 Task: Find a one-way flight from San Francisco to New York on July 12, departing between 4:00 AM and 11:00 AM, and arriving between 4:00 PM and 9:00 PM.
Action: Mouse moved to (351, 308)
Screenshot: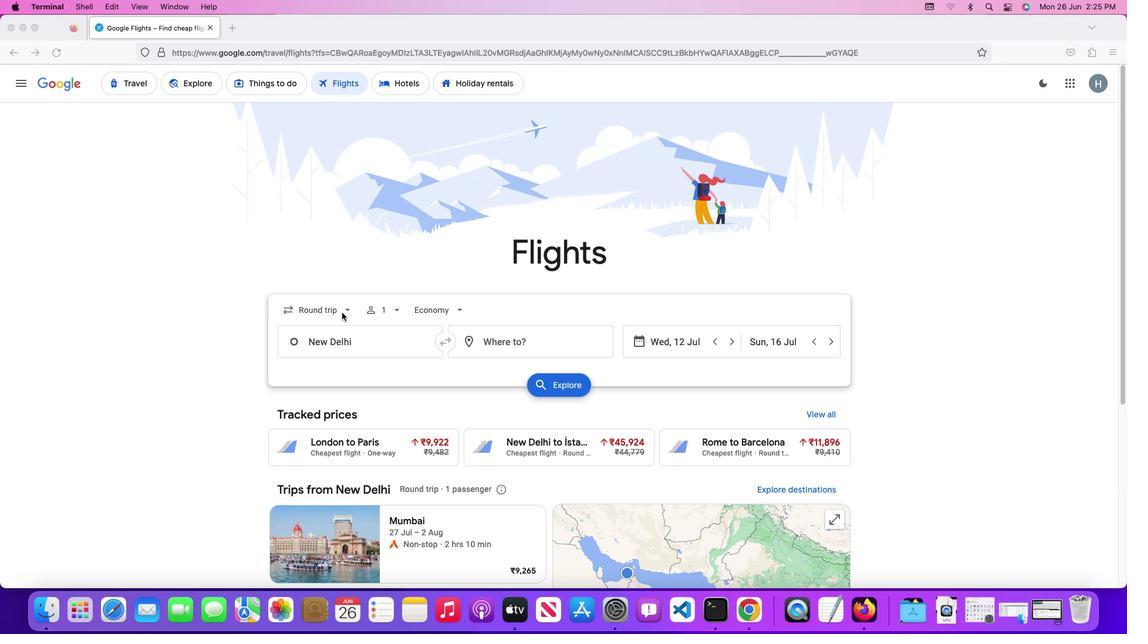 
Action: Mouse pressed left at (351, 308)
Screenshot: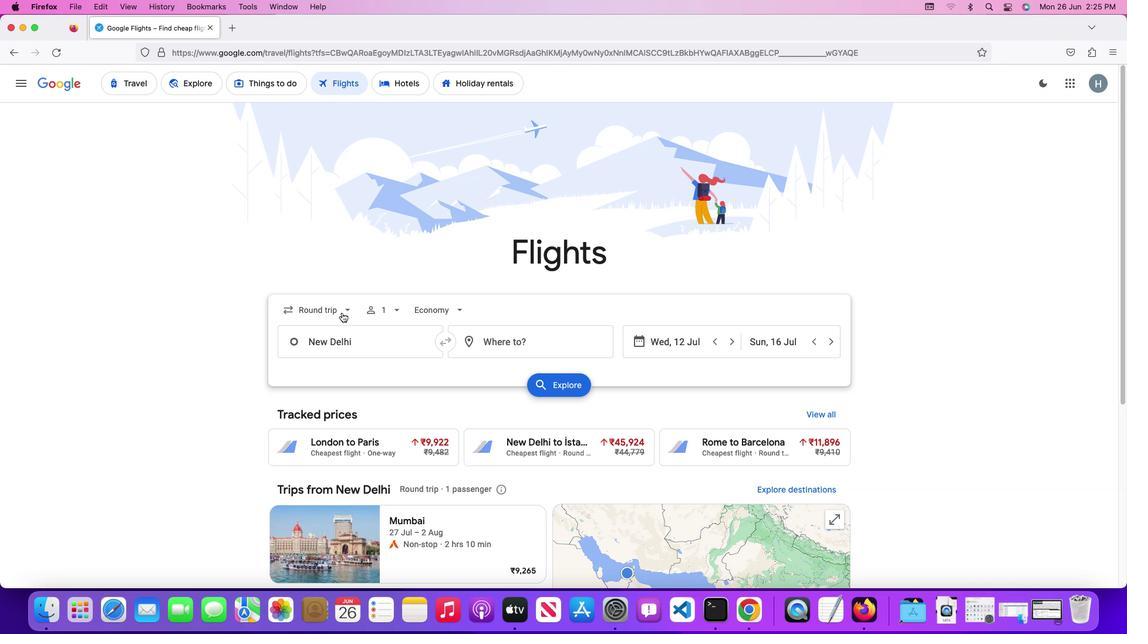 
Action: Mouse pressed left at (351, 308)
Screenshot: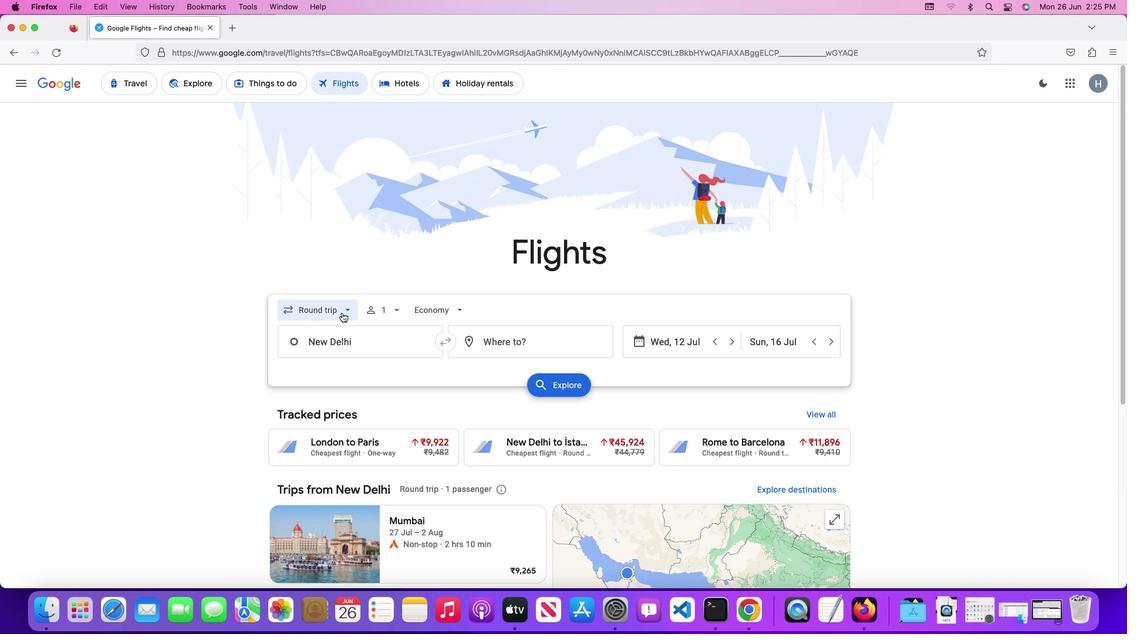 
Action: Mouse moved to (342, 349)
Screenshot: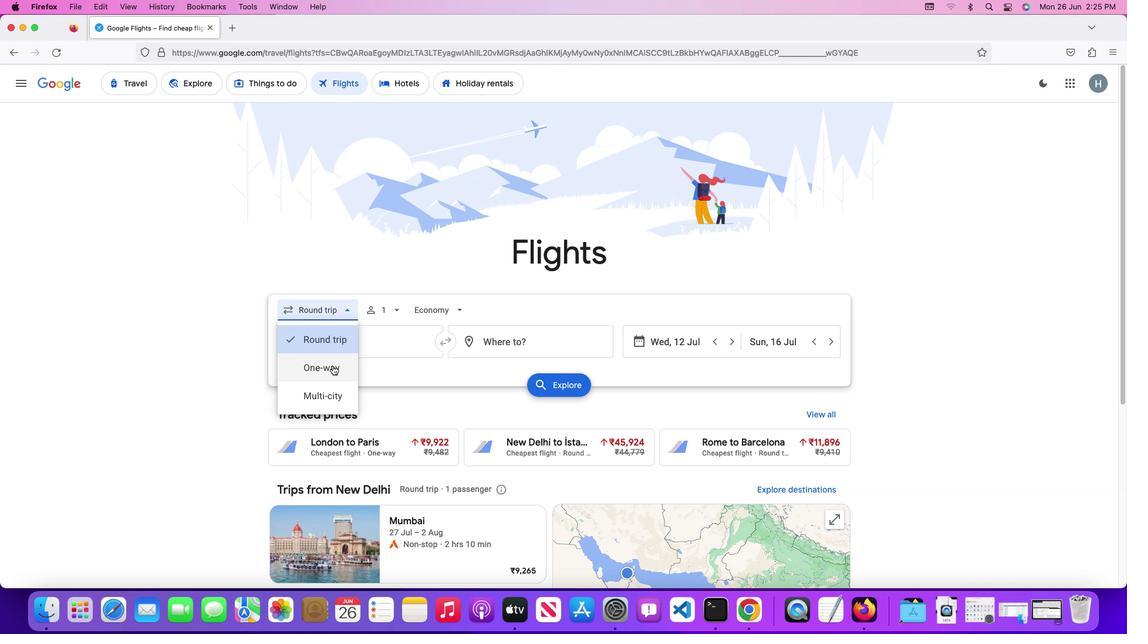
Action: Mouse pressed left at (342, 349)
Screenshot: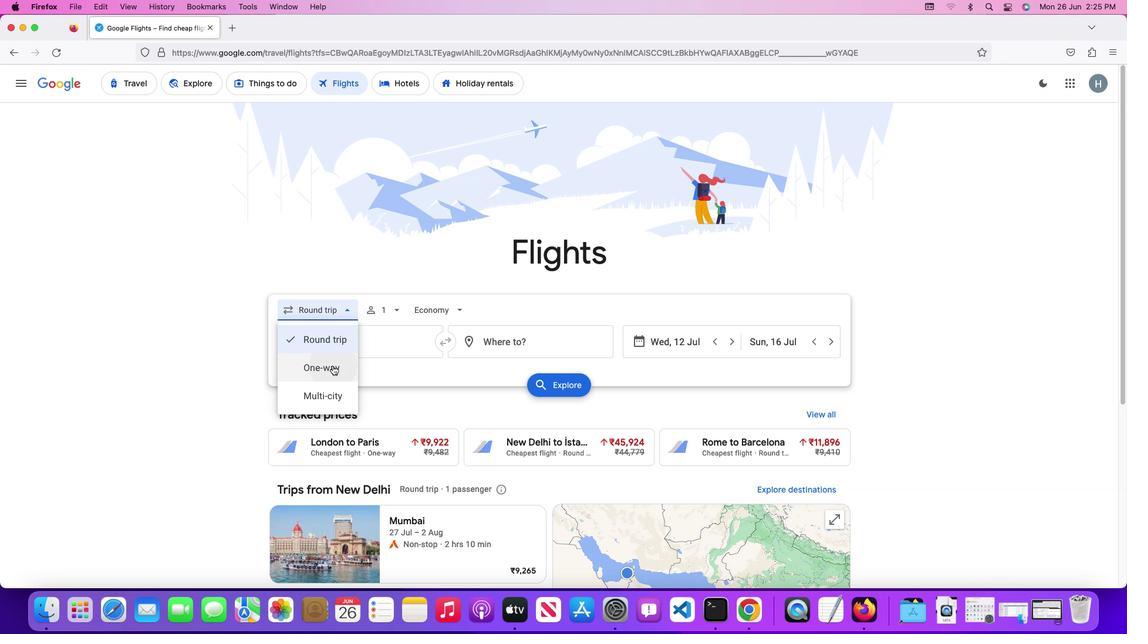 
Action: Mouse moved to (396, 307)
Screenshot: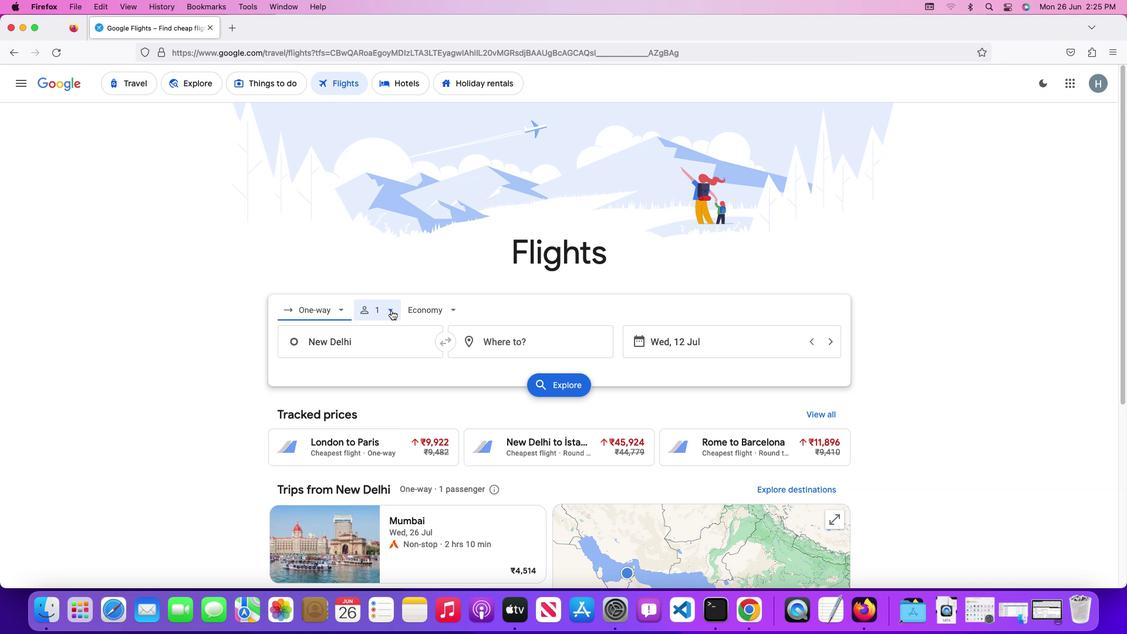 
Action: Mouse pressed left at (396, 307)
Screenshot: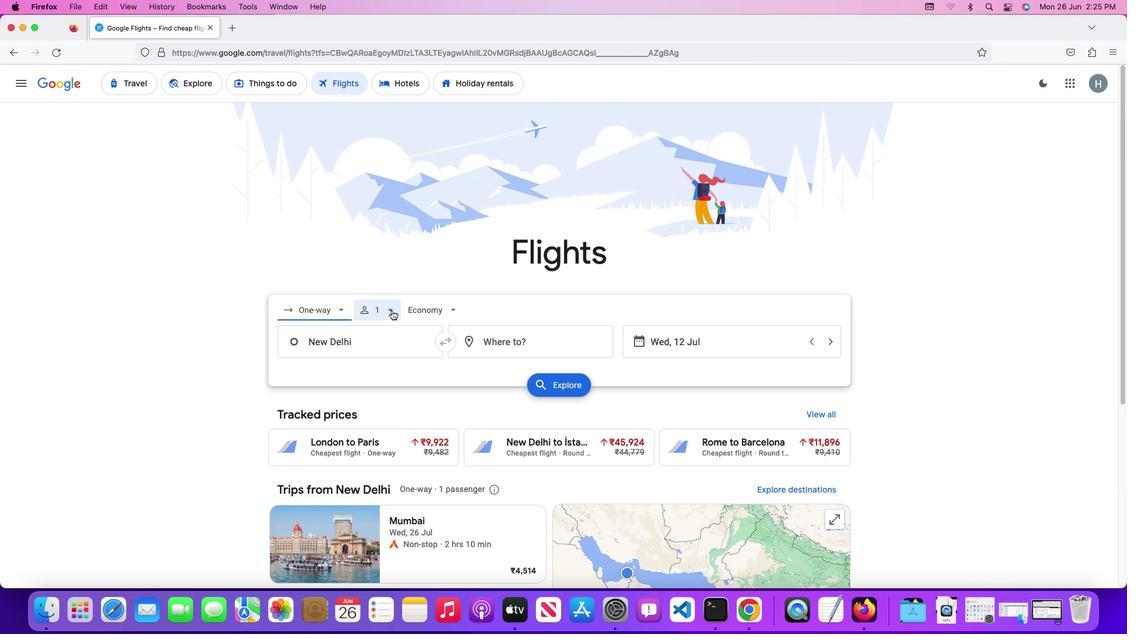 
Action: Mouse moved to (449, 328)
Screenshot: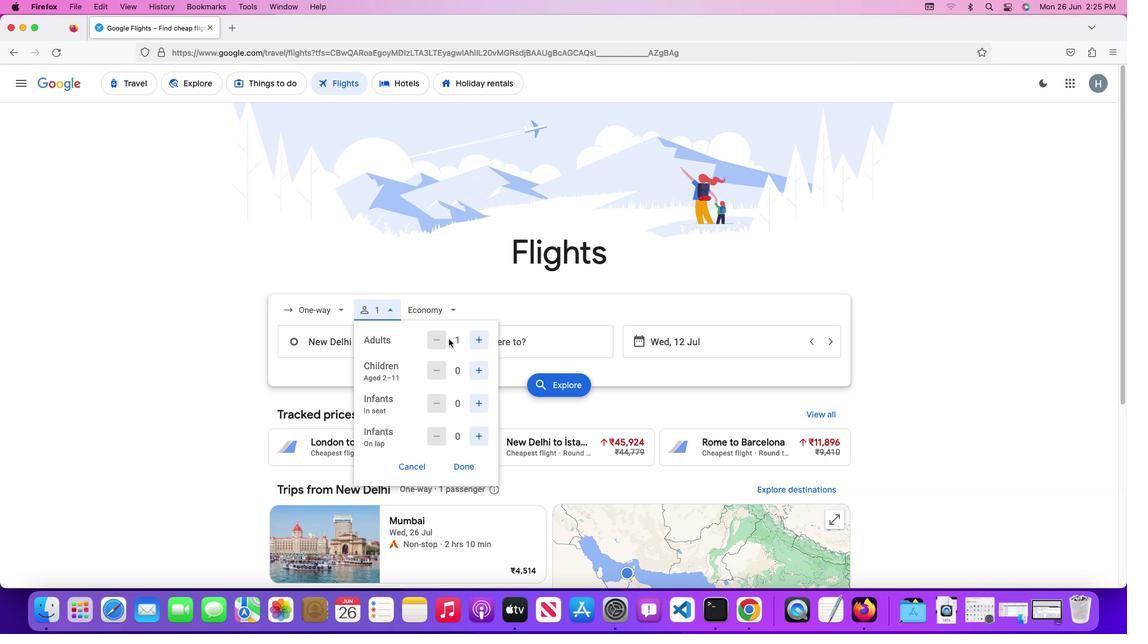 
Action: Mouse pressed left at (449, 328)
Screenshot: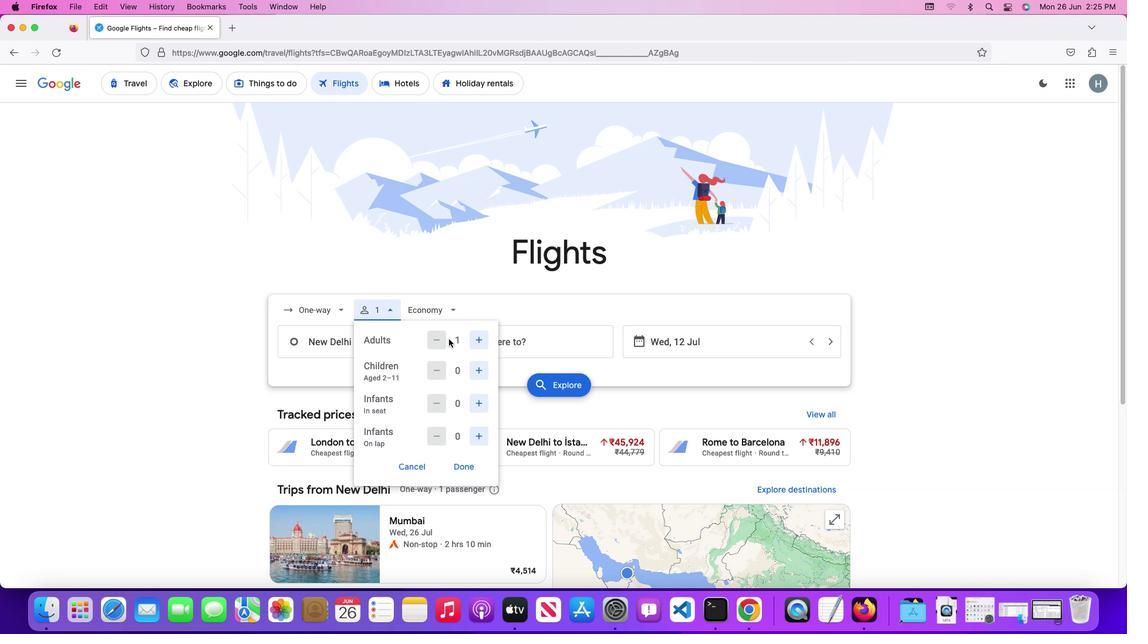 
Action: Mouse moved to (456, 424)
Screenshot: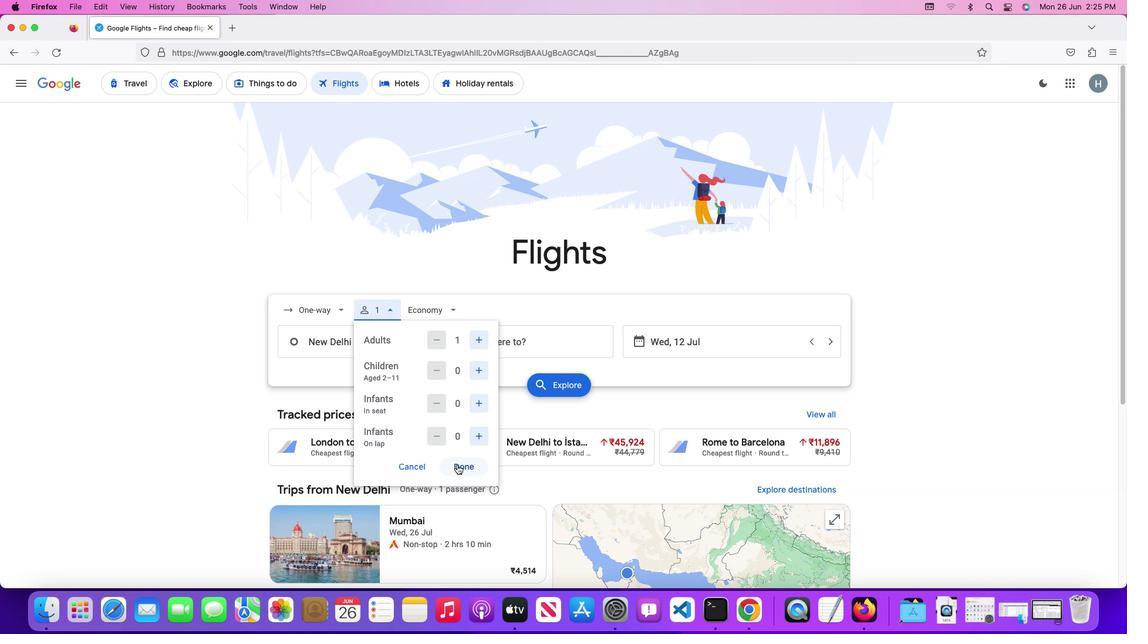 
Action: Mouse pressed left at (456, 424)
Screenshot: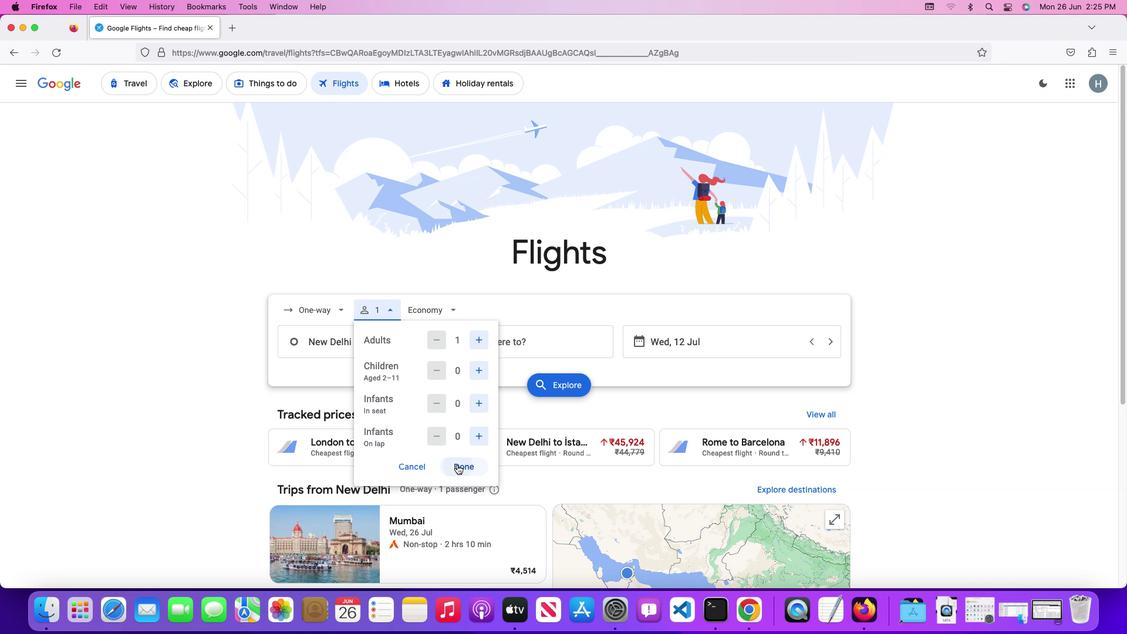 
Action: Mouse moved to (366, 331)
Screenshot: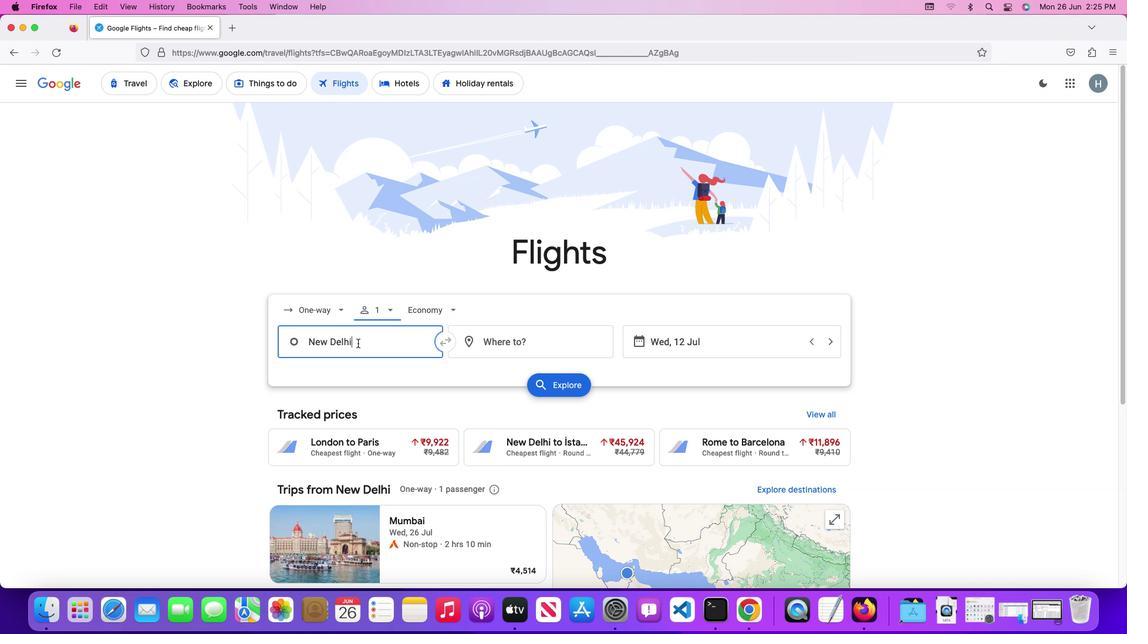 
Action: Mouse pressed left at (366, 331)
Screenshot: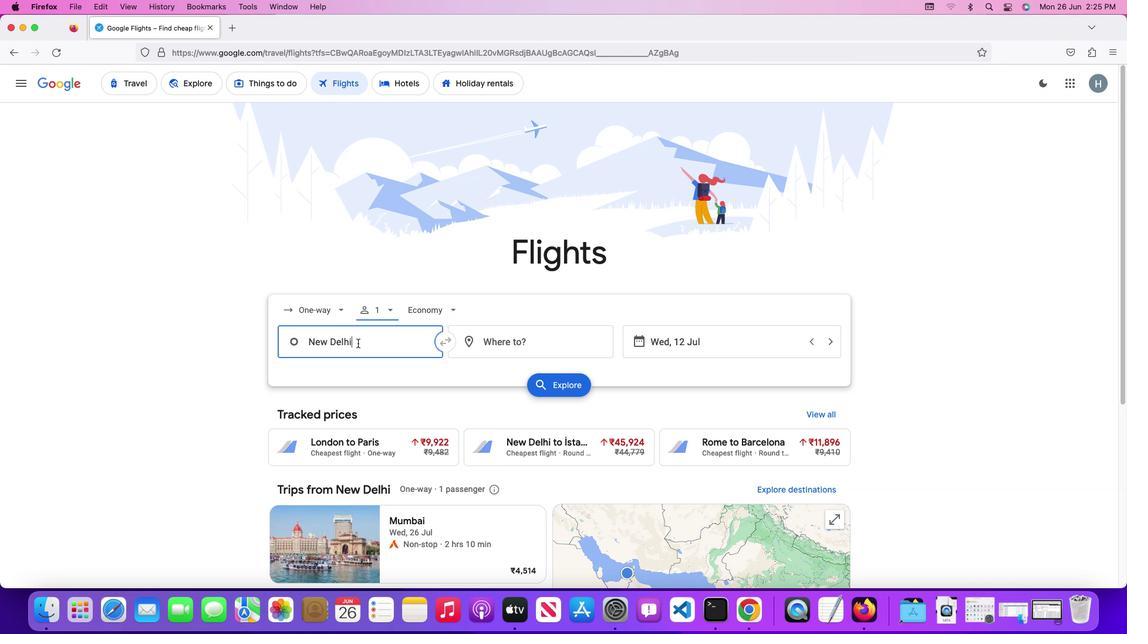 
Action: Key pressed Key.shift'S''a''n'Key.spaceKey.shift'F''r''a''n''c''i''s''c''o'
Screenshot: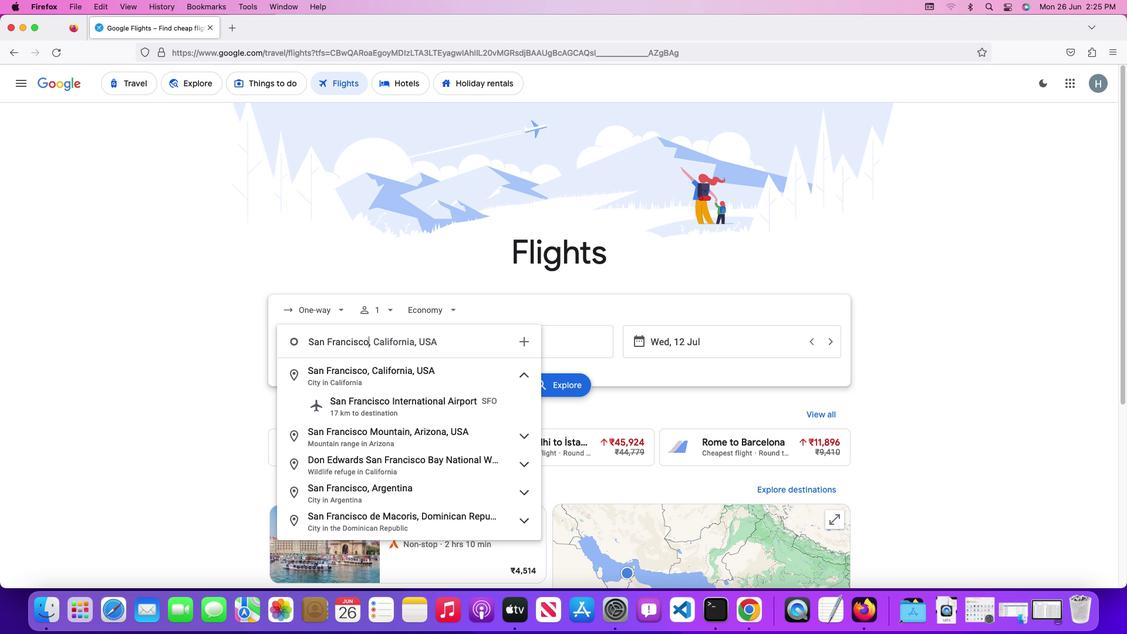 
Action: Mouse moved to (372, 363)
Screenshot: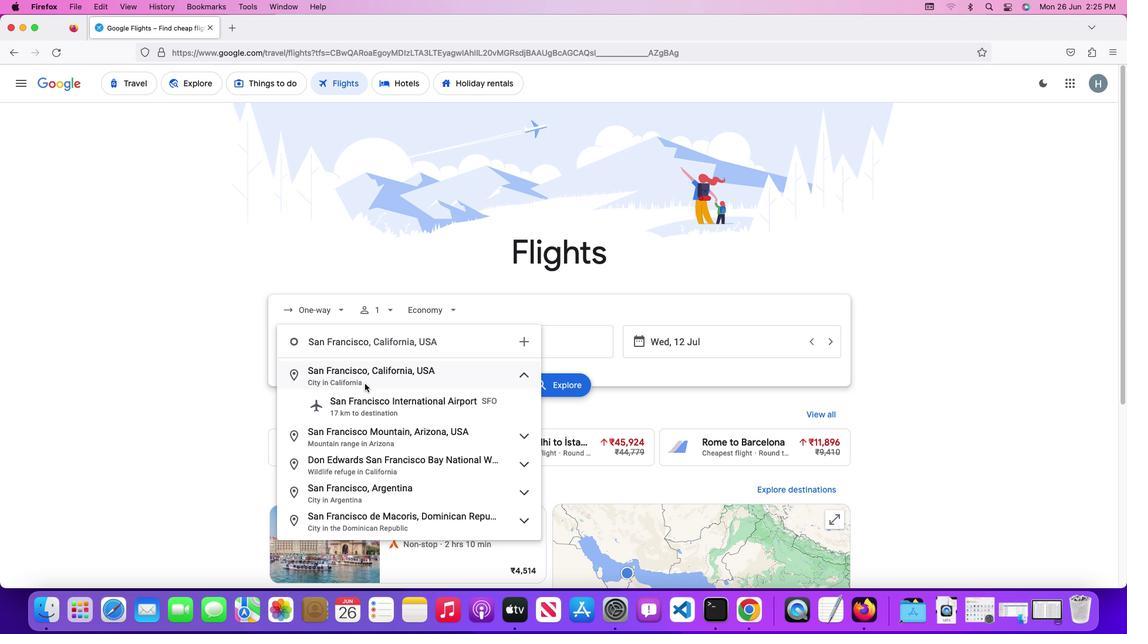 
Action: Mouse pressed left at (372, 363)
Screenshot: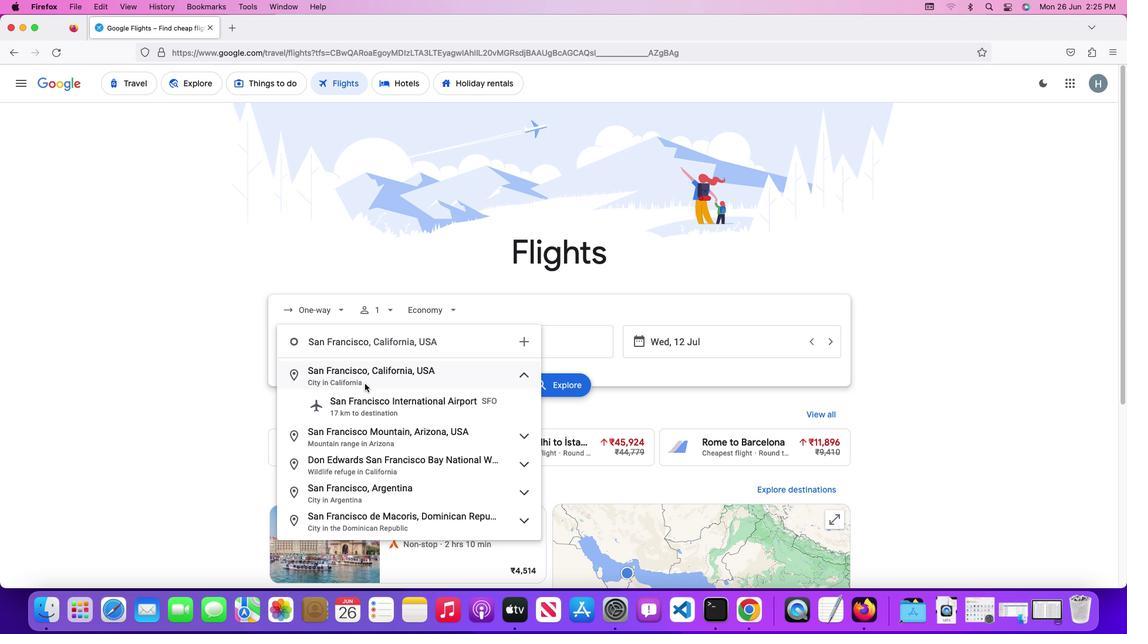 
Action: Mouse moved to (513, 335)
Screenshot: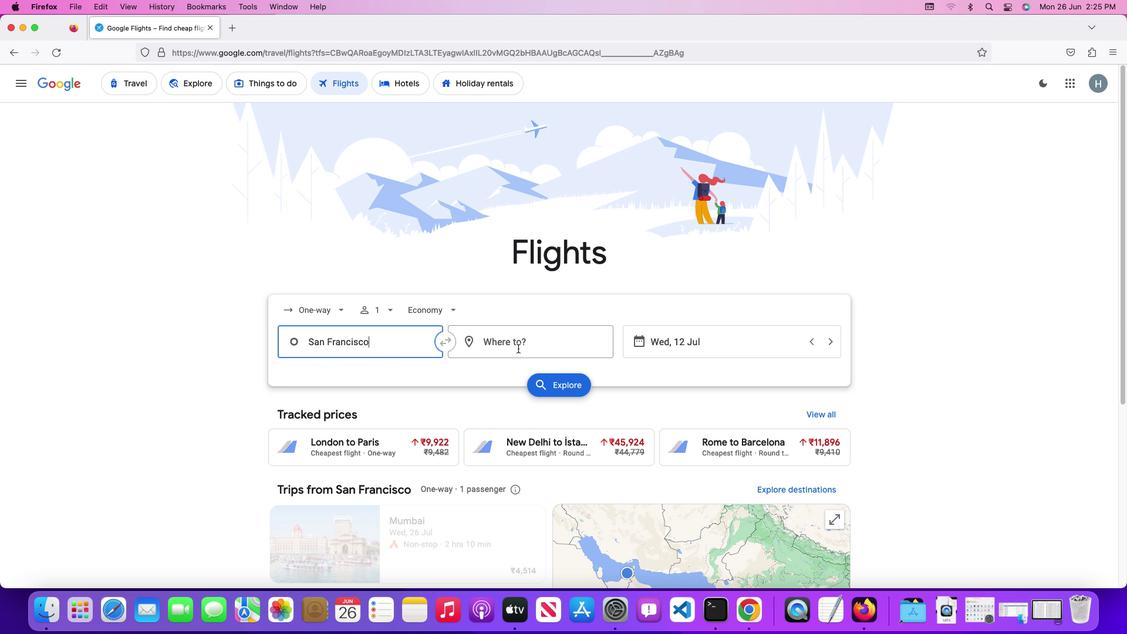 
Action: Mouse pressed left at (513, 335)
Screenshot: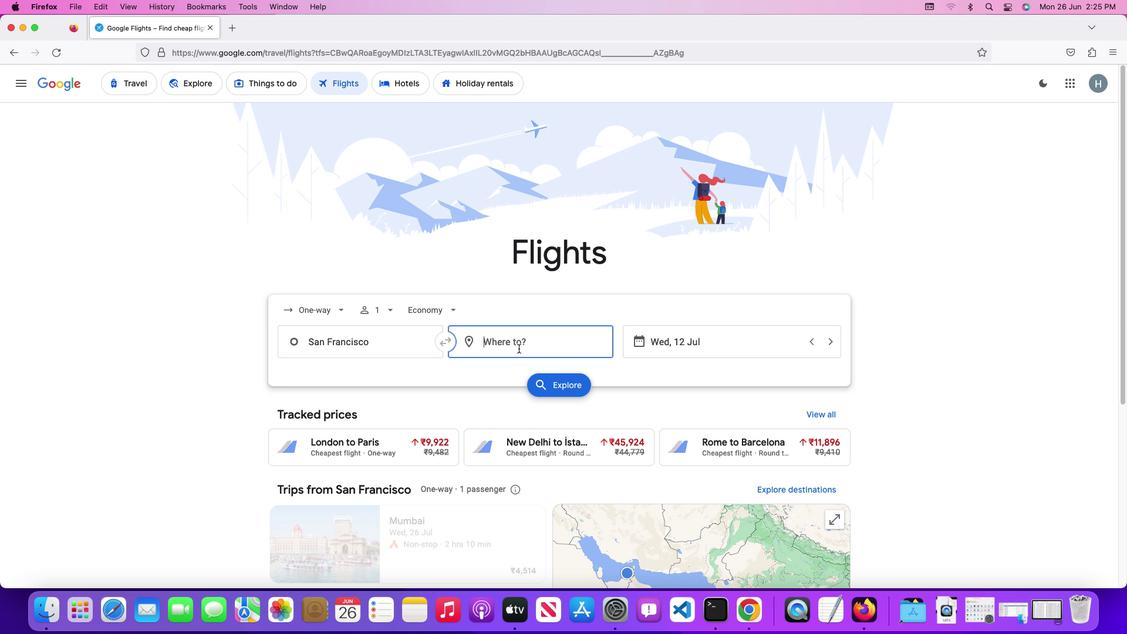
Action: Mouse moved to (513, 335)
Screenshot: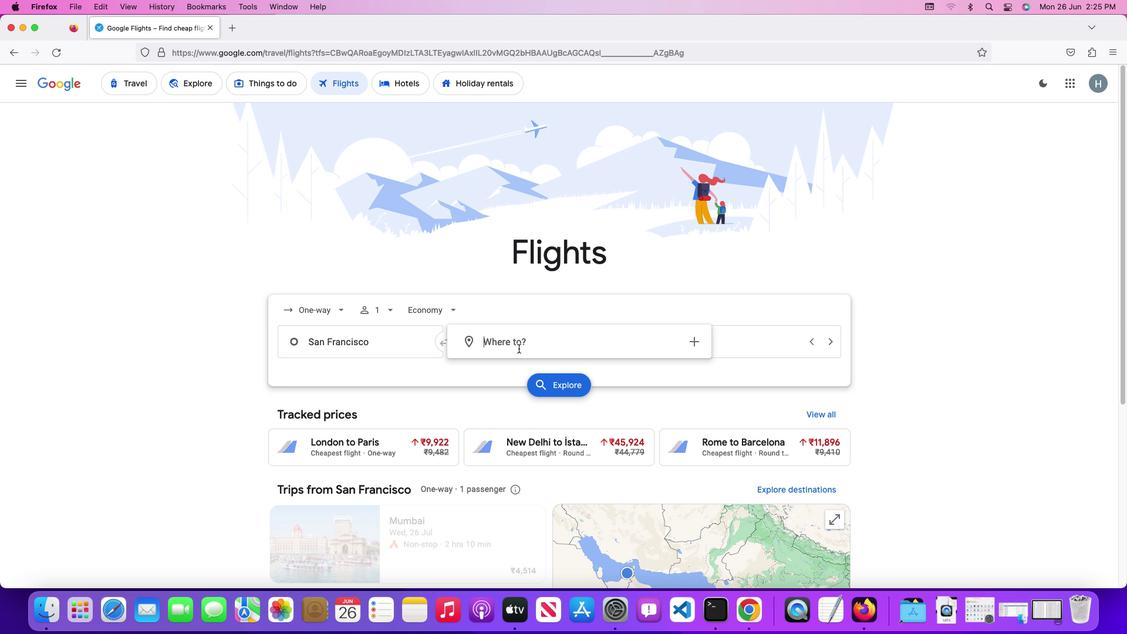 
Action: Key pressed Key.shift'N''e''w'Key.spaceKey.shift'Y''o''r''k'
Screenshot: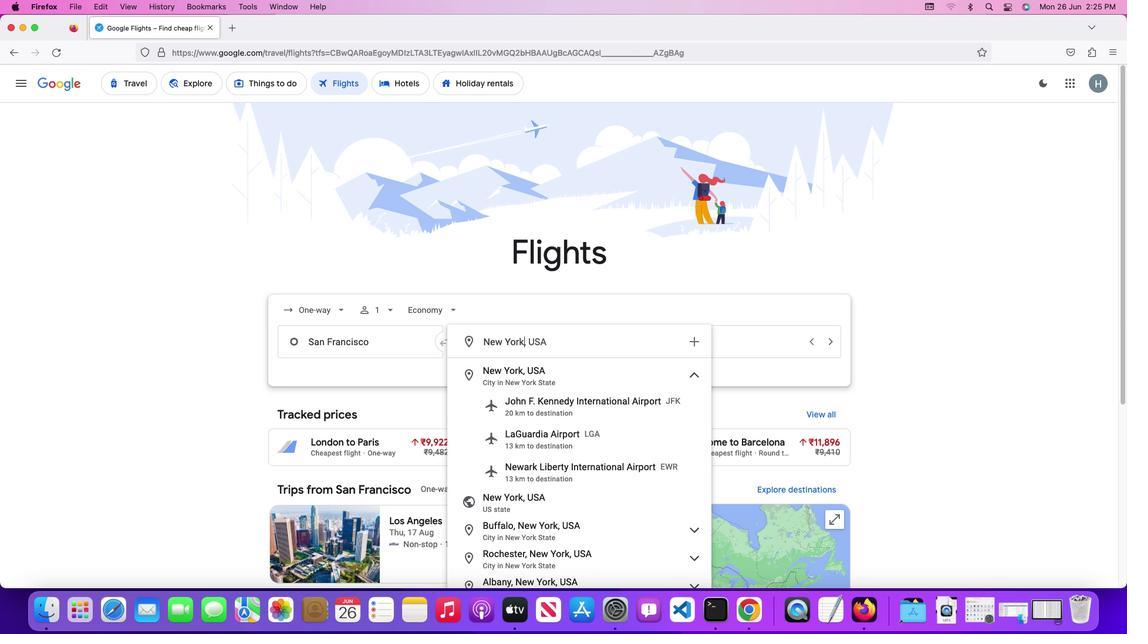 
Action: Mouse moved to (555, 350)
Screenshot: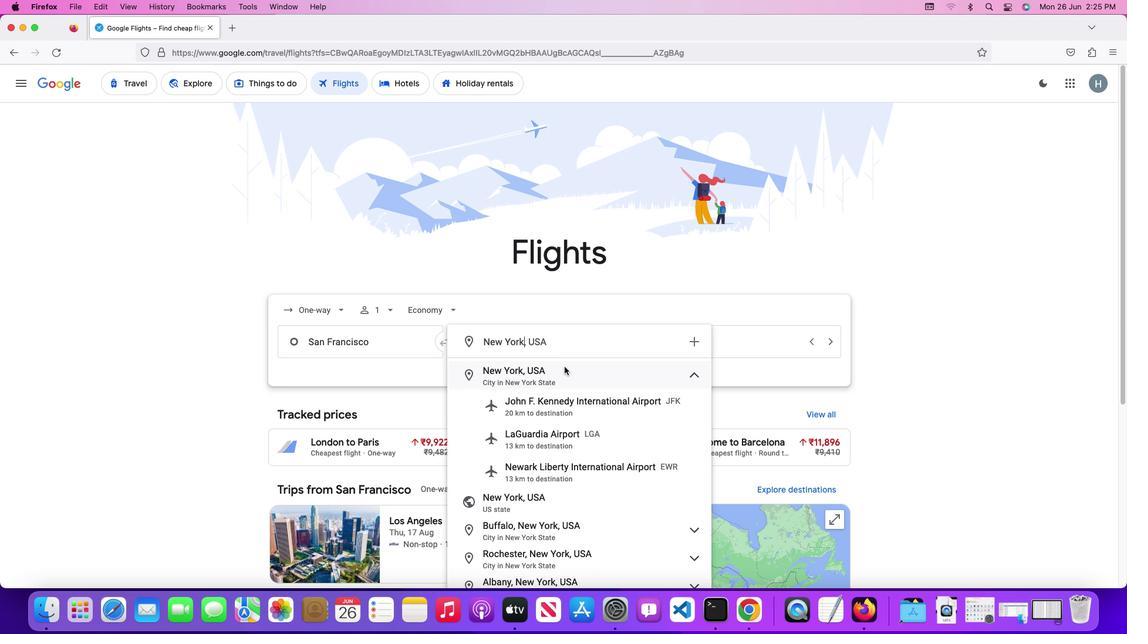 
Action: Mouse pressed left at (555, 350)
Screenshot: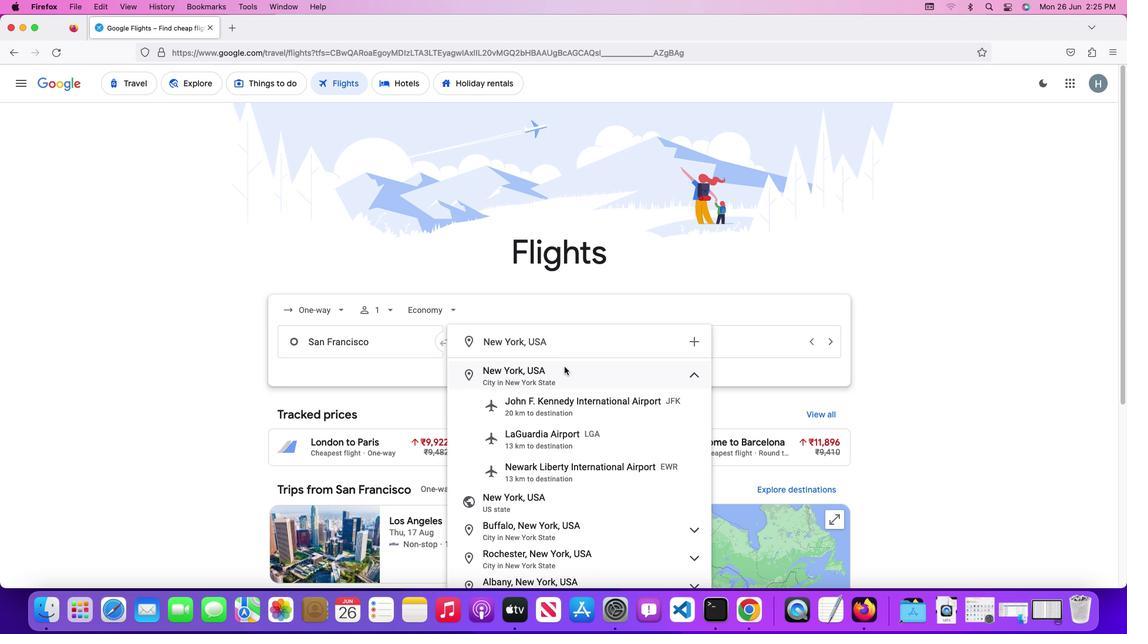 
Action: Mouse moved to (680, 333)
Screenshot: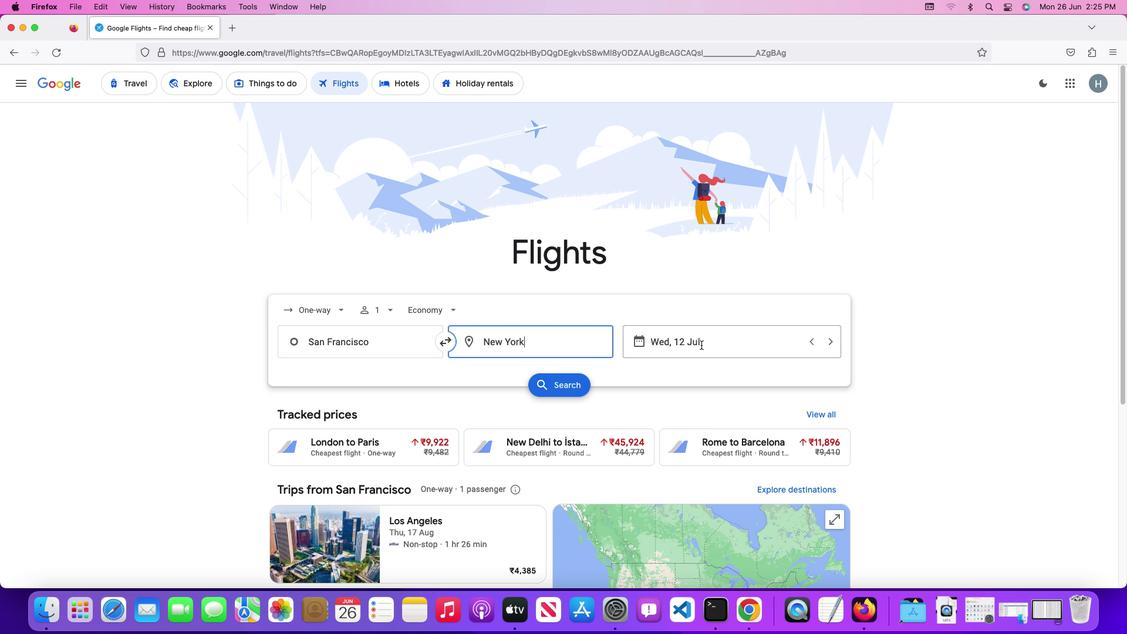 
Action: Mouse pressed left at (680, 333)
Screenshot: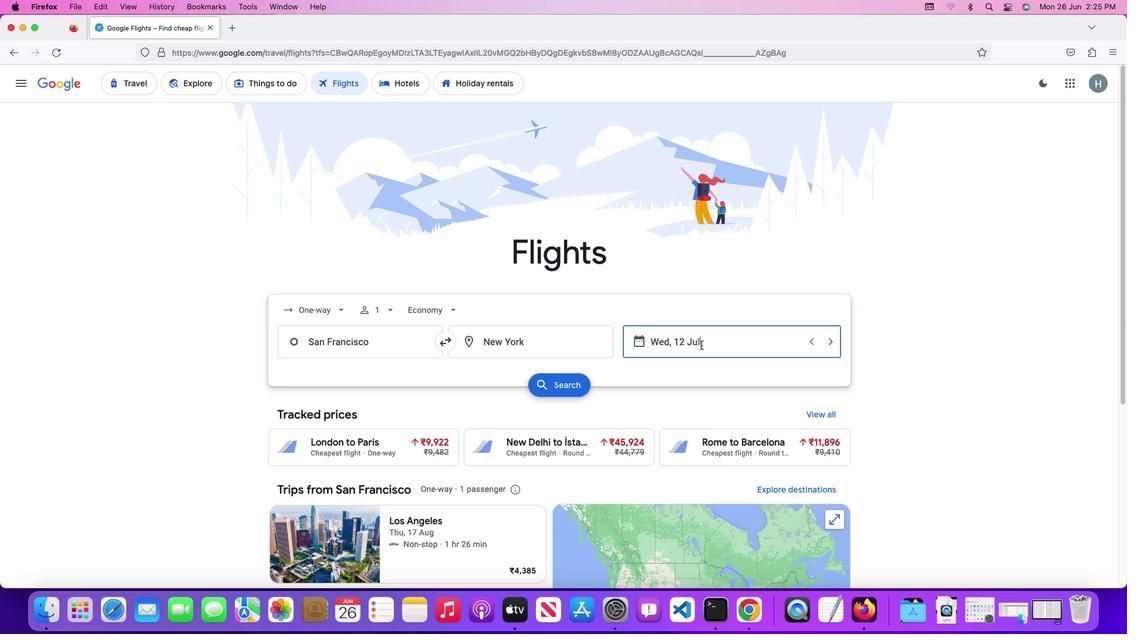 
Action: Mouse moved to (786, 429)
Screenshot: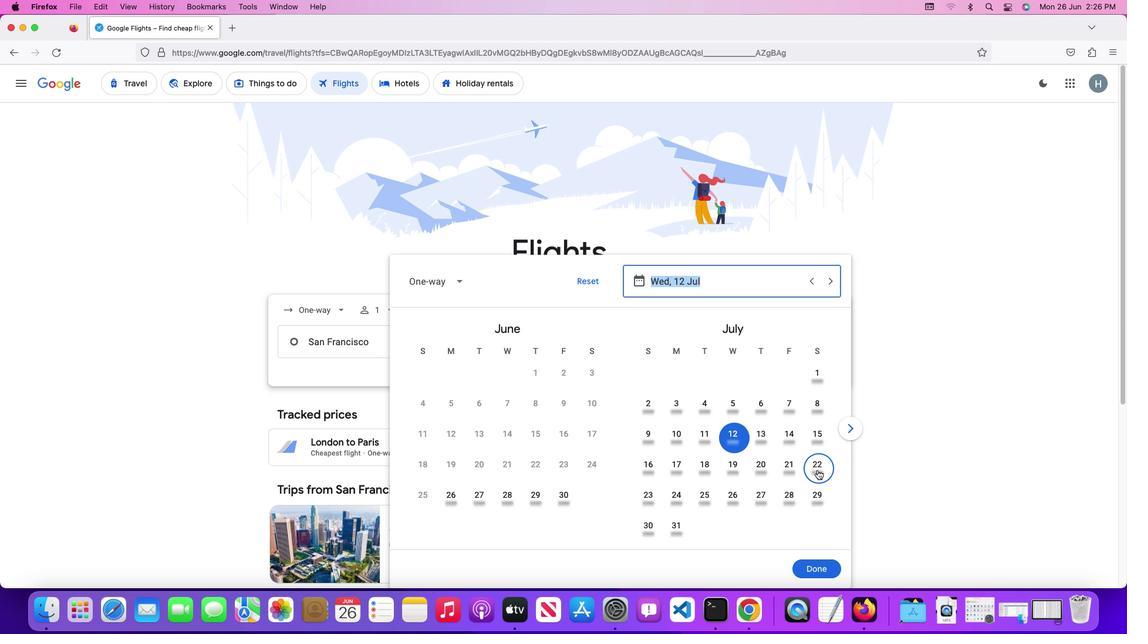 
Action: Mouse pressed left at (786, 429)
Screenshot: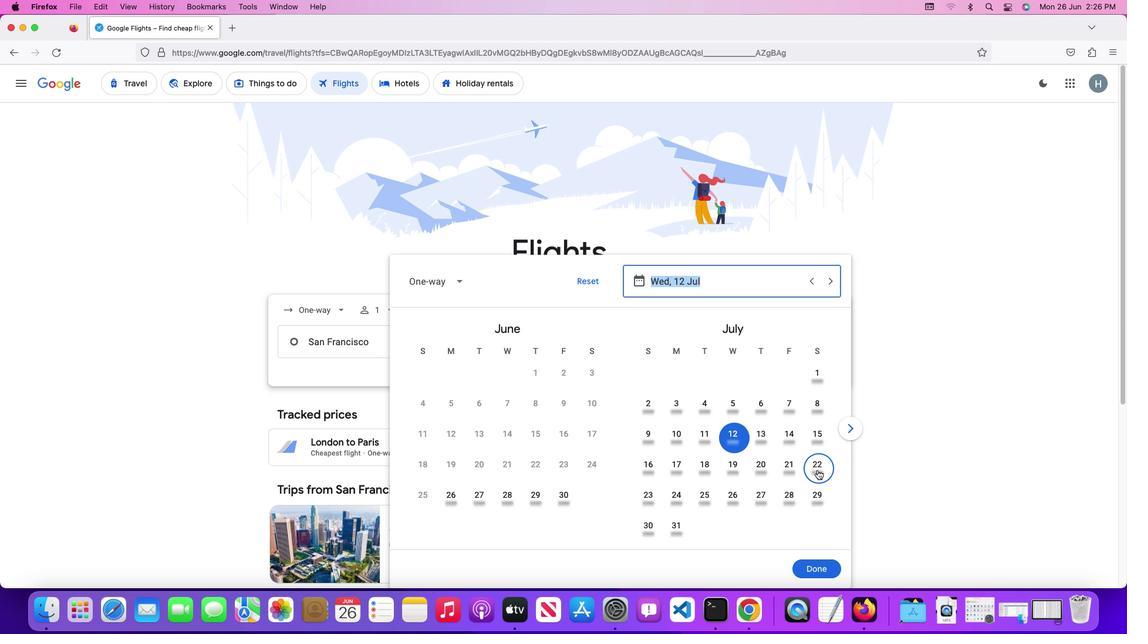 
Action: Mouse moved to (787, 506)
Screenshot: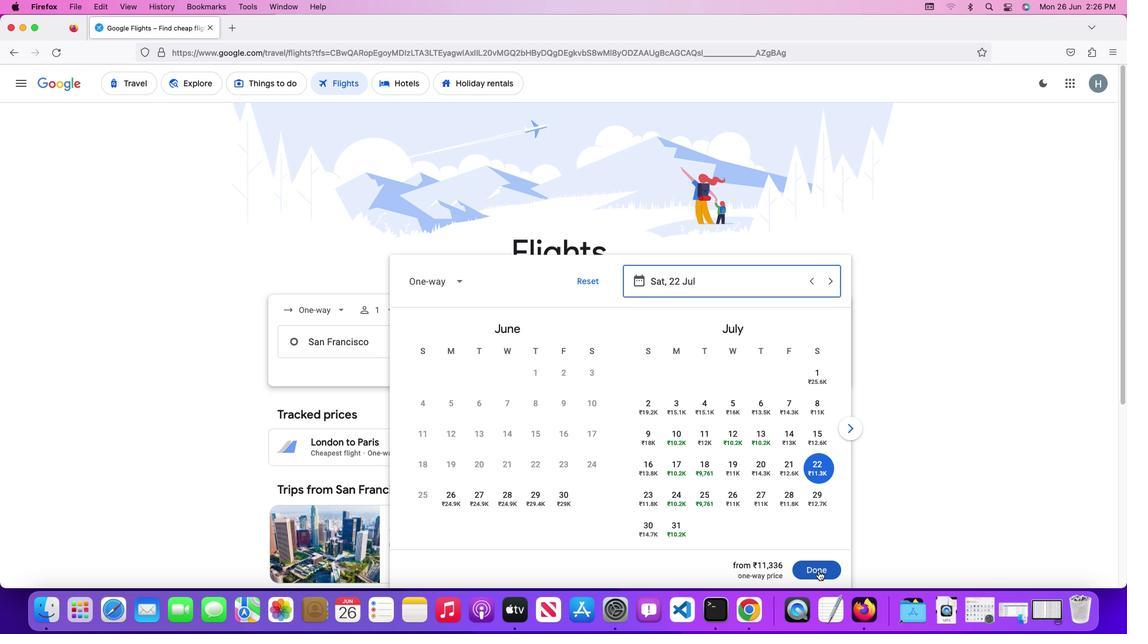 
Action: Mouse pressed left at (787, 506)
Screenshot: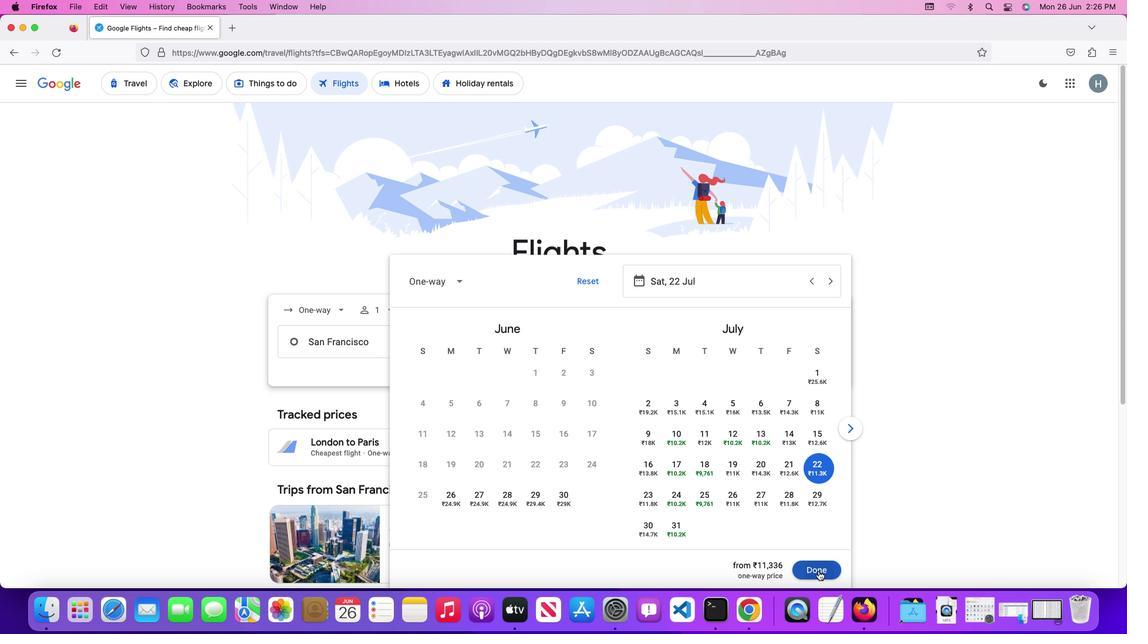 
Action: Mouse moved to (566, 367)
Screenshot: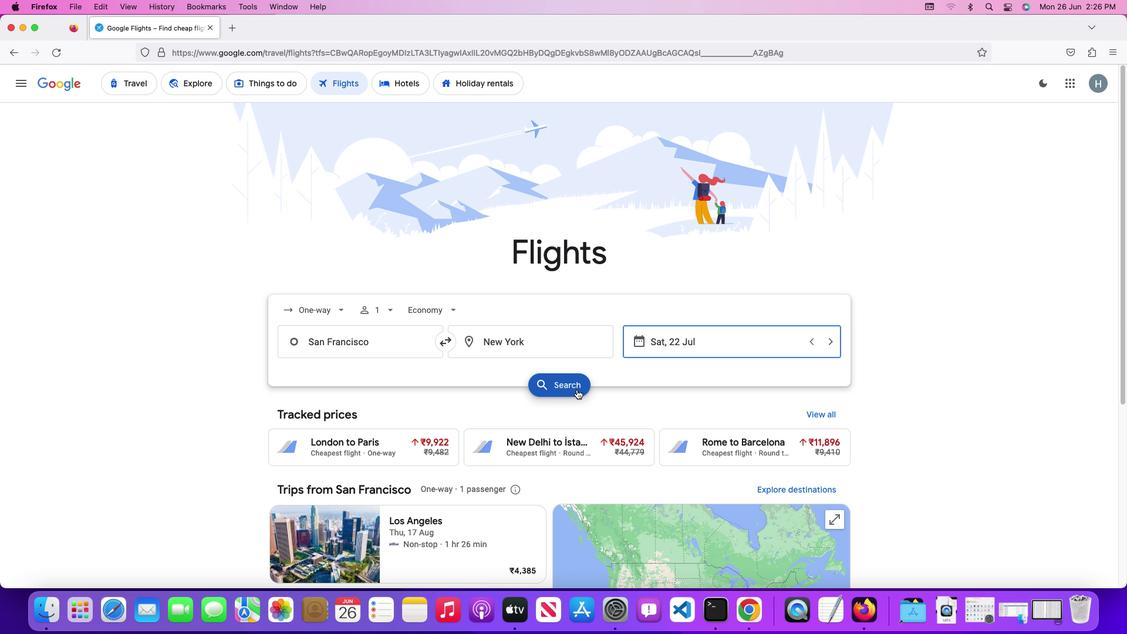 
Action: Mouse pressed left at (566, 367)
Screenshot: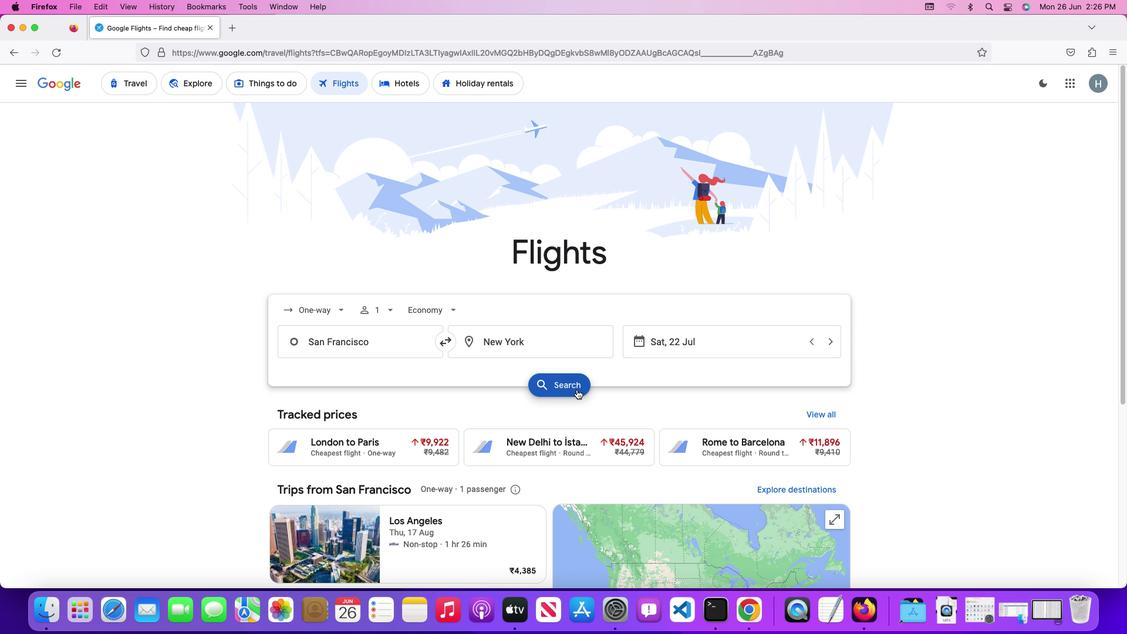 
Action: Mouse moved to (576, 214)
Screenshot: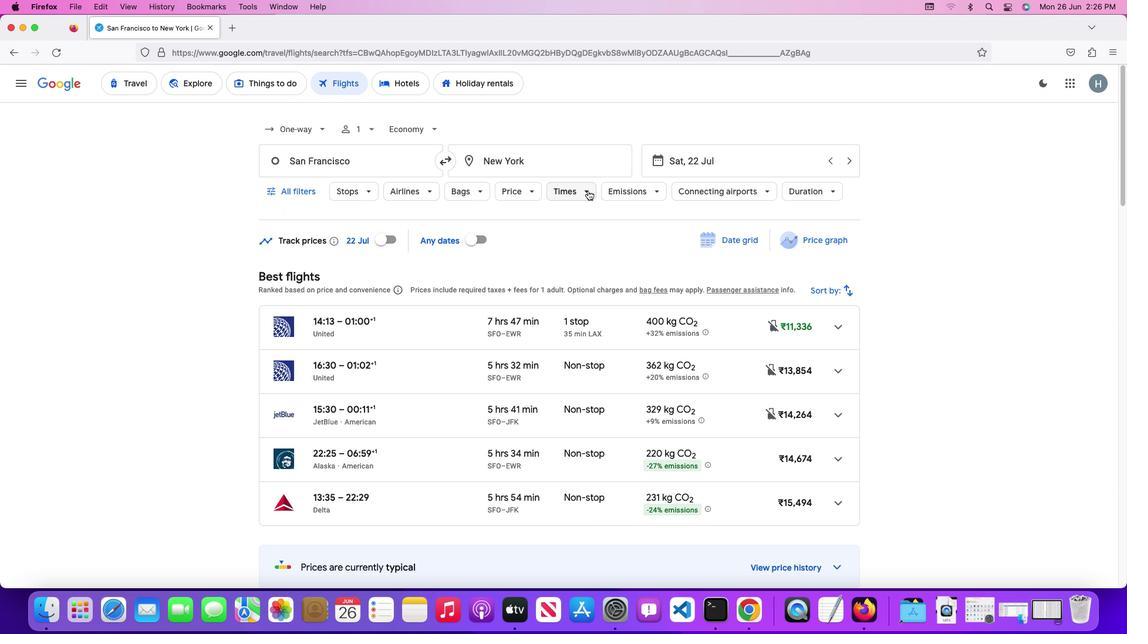 
Action: Mouse pressed left at (576, 214)
Screenshot: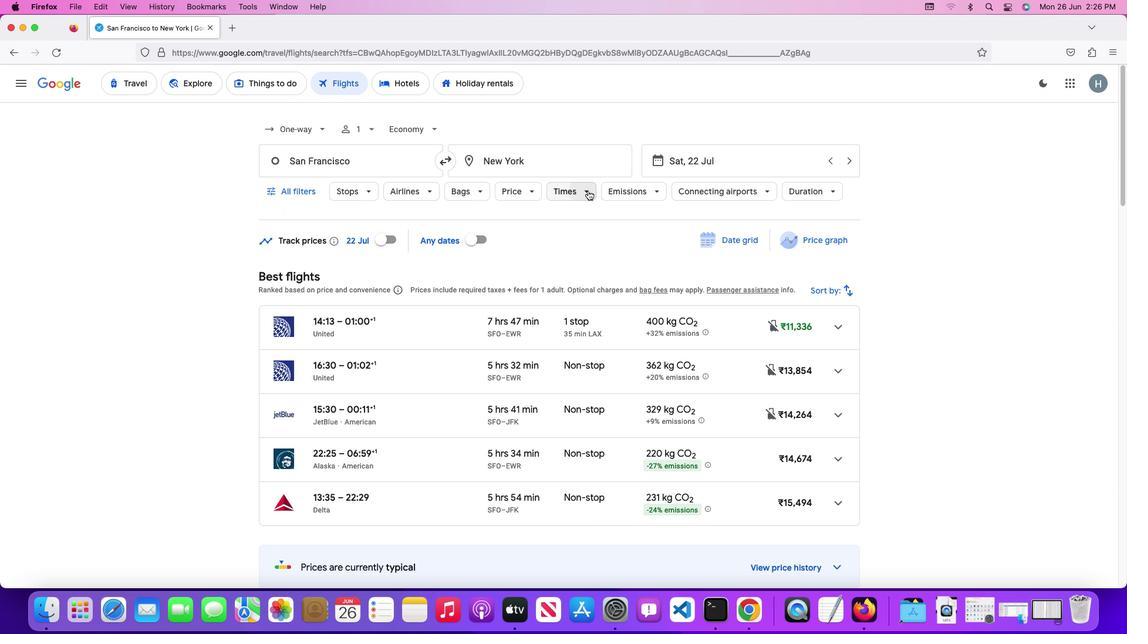 
Action: Mouse moved to (560, 301)
Screenshot: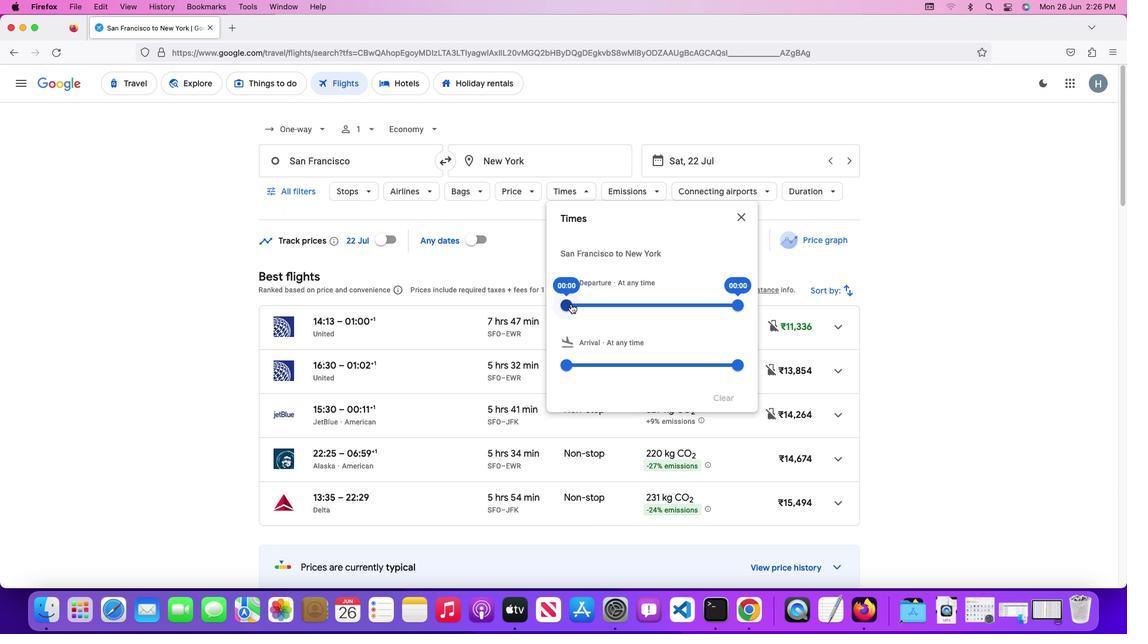 
Action: Mouse pressed left at (560, 301)
Screenshot: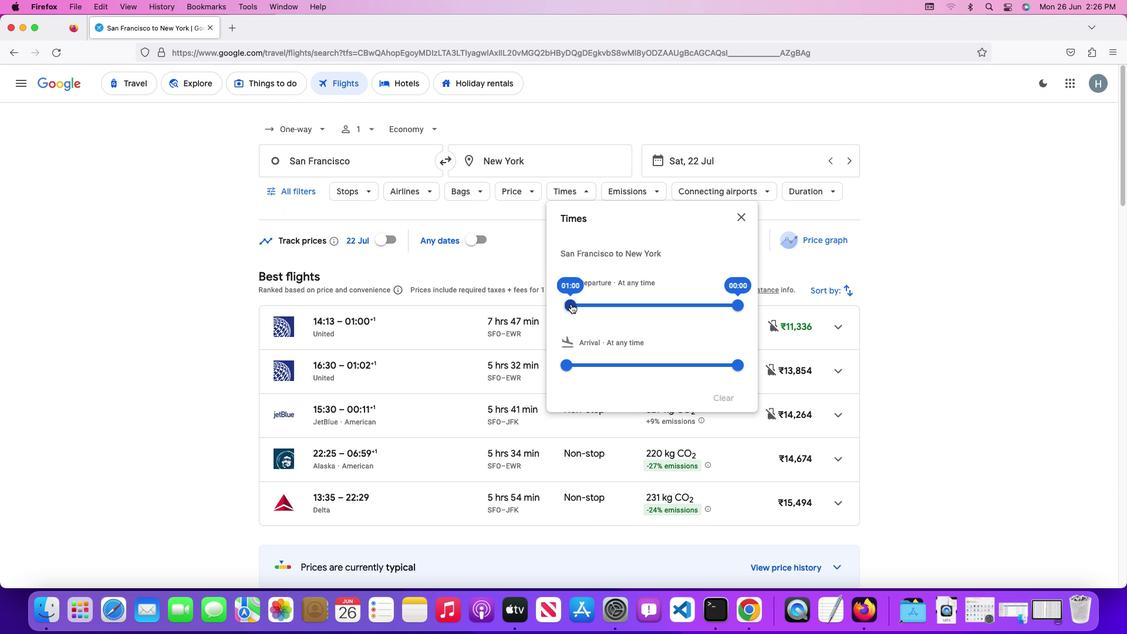 
Action: Mouse moved to (714, 301)
Screenshot: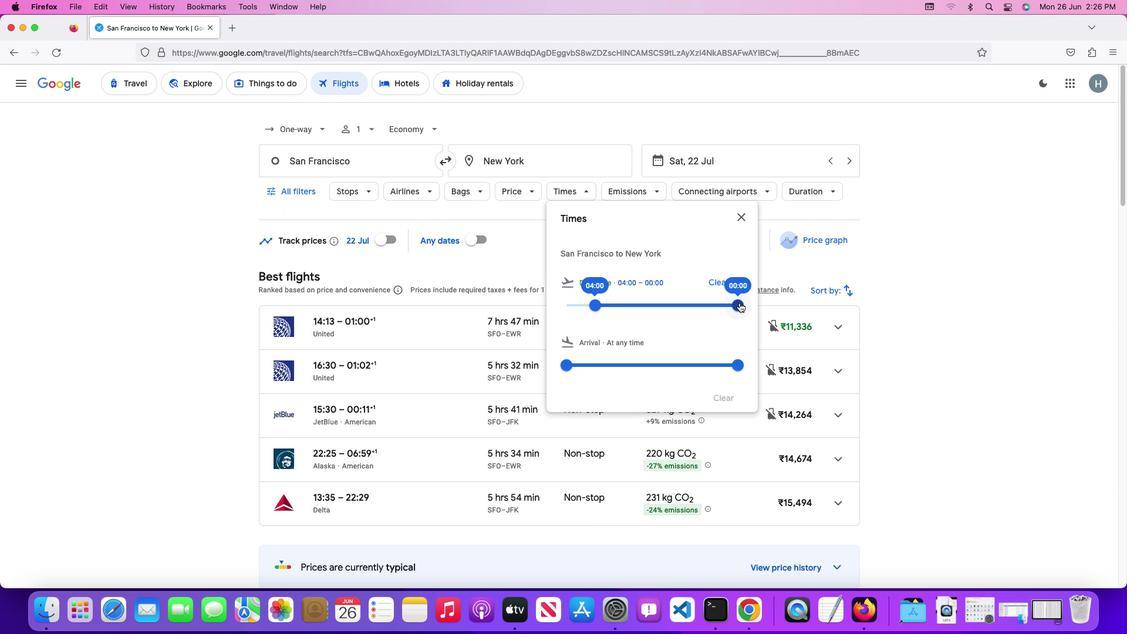 
Action: Mouse pressed left at (714, 301)
Screenshot: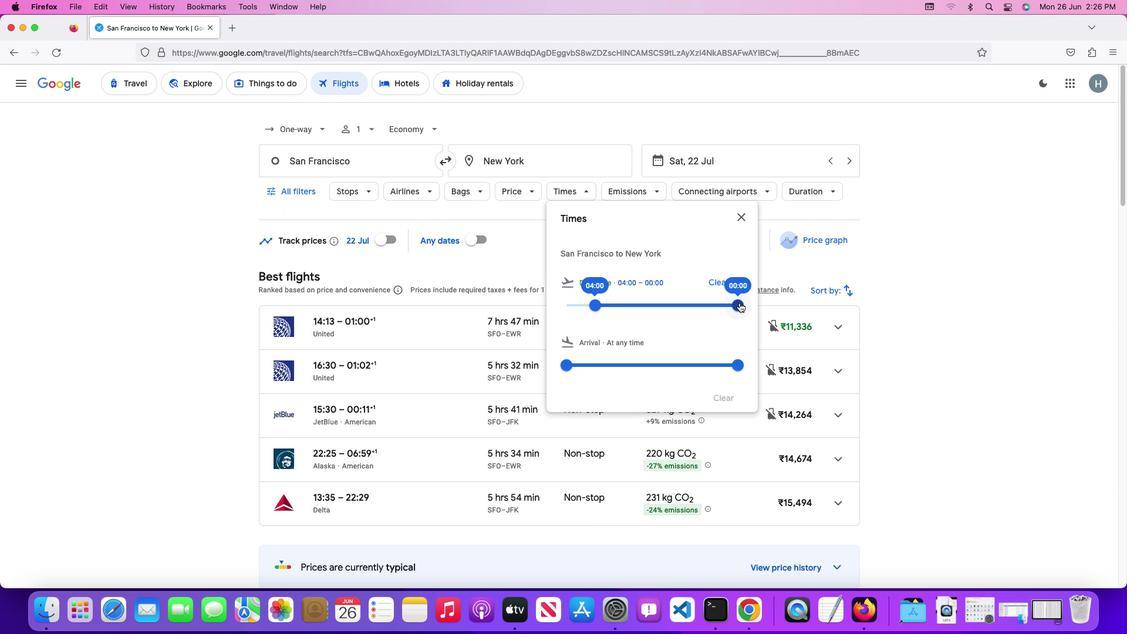 
Action: Mouse moved to (556, 348)
Screenshot: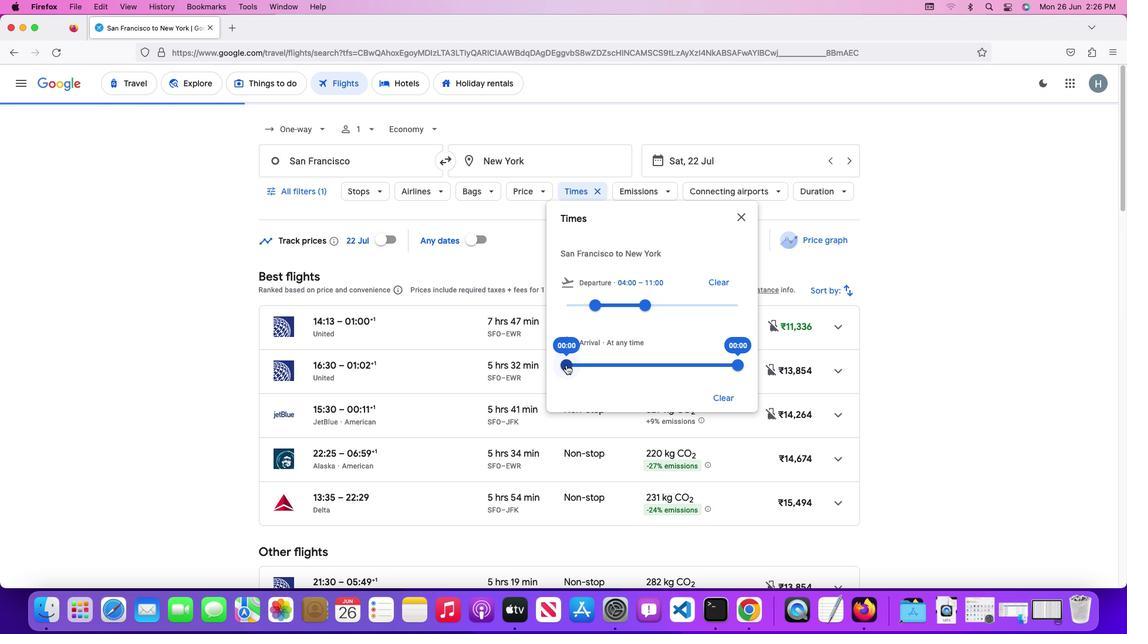 
Action: Mouse pressed left at (556, 348)
Screenshot: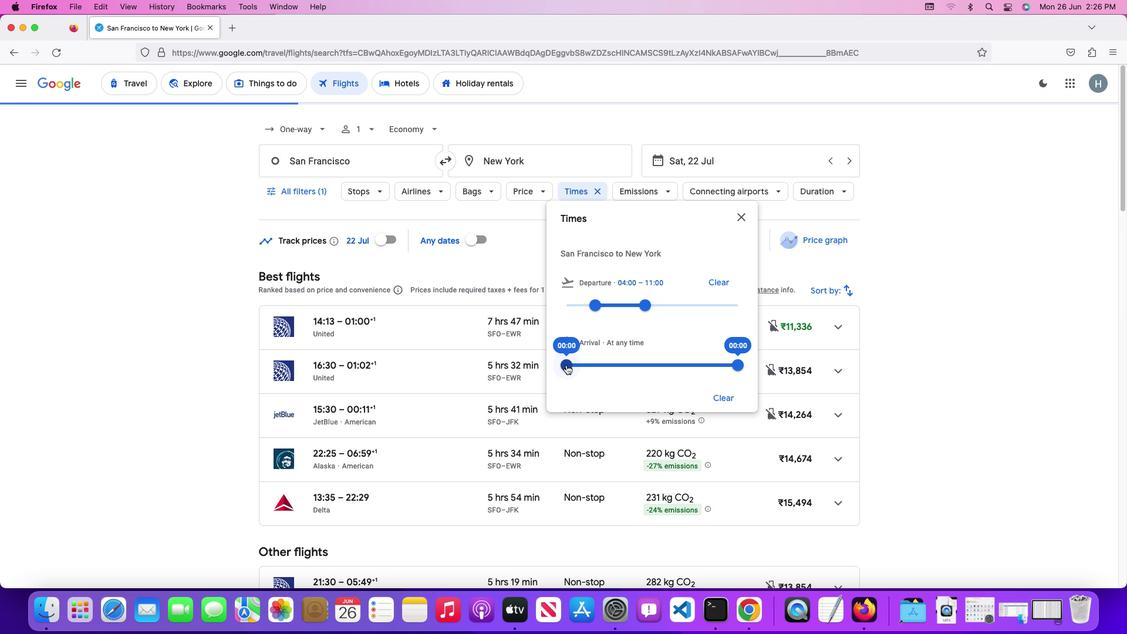 
Action: Mouse moved to (713, 348)
Screenshot: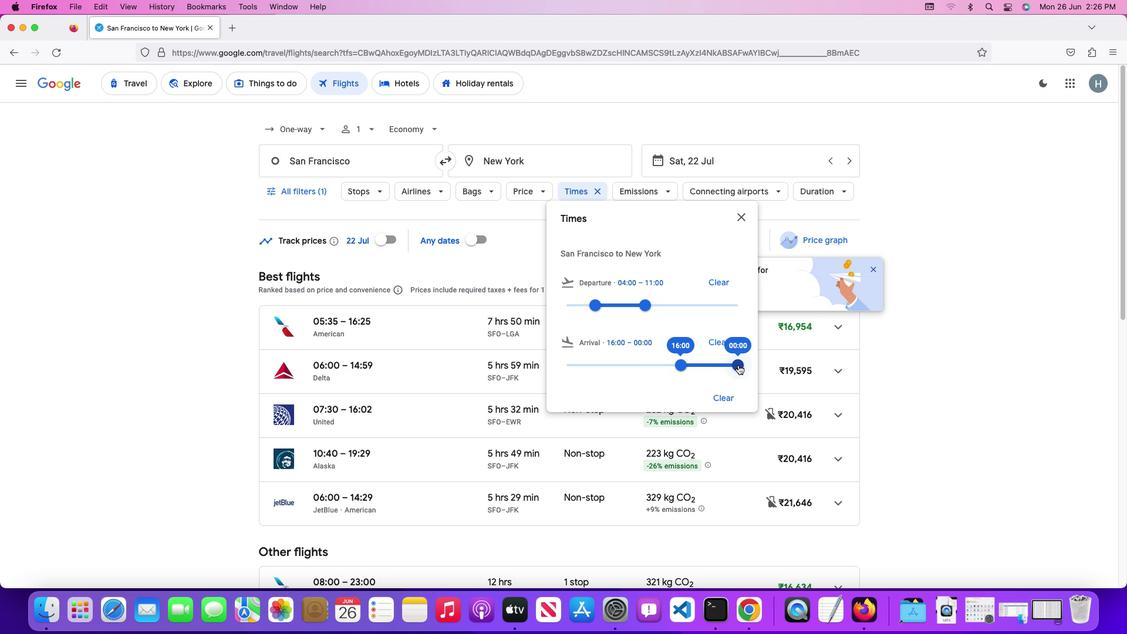 
Action: Mouse pressed left at (713, 348)
Screenshot: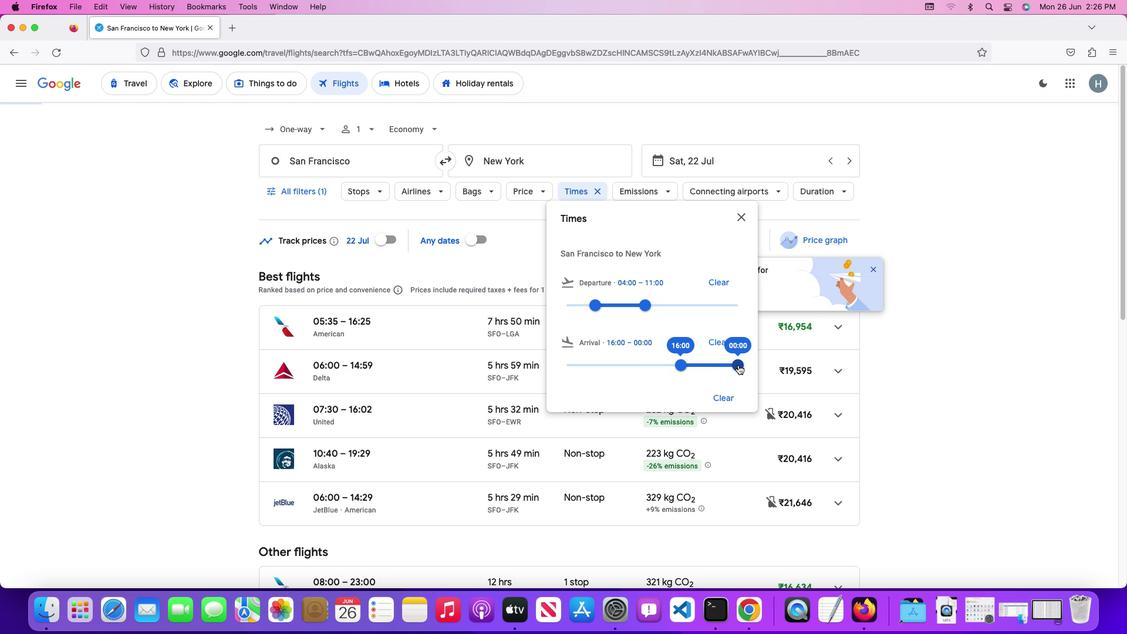 
Action: Mouse moved to (716, 235)
Screenshot: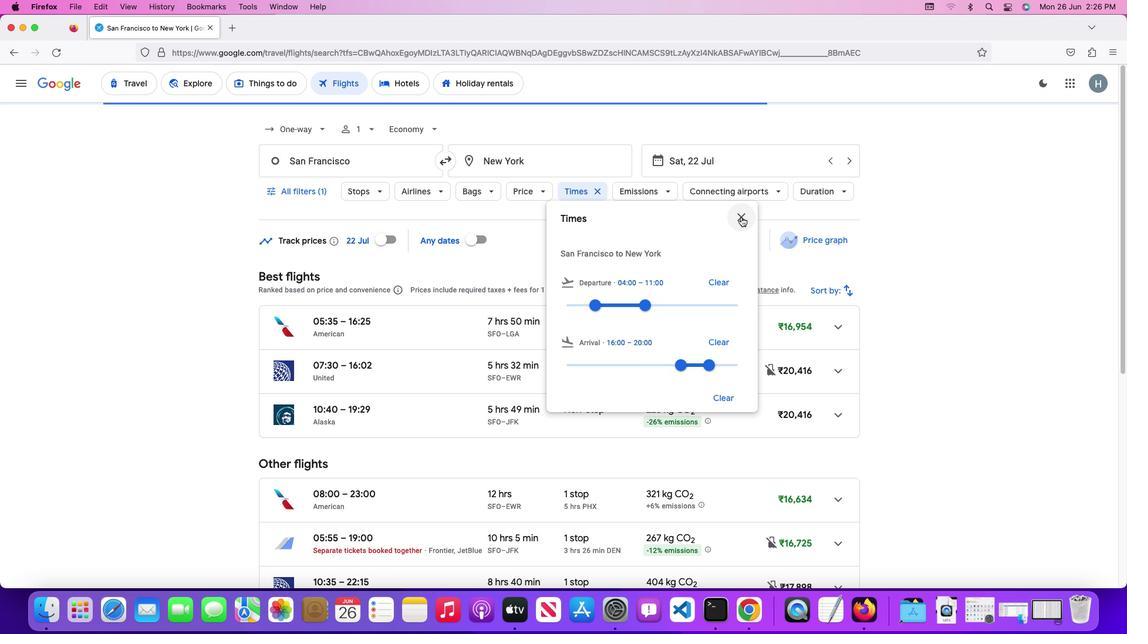 
Action: Mouse pressed left at (716, 235)
Screenshot: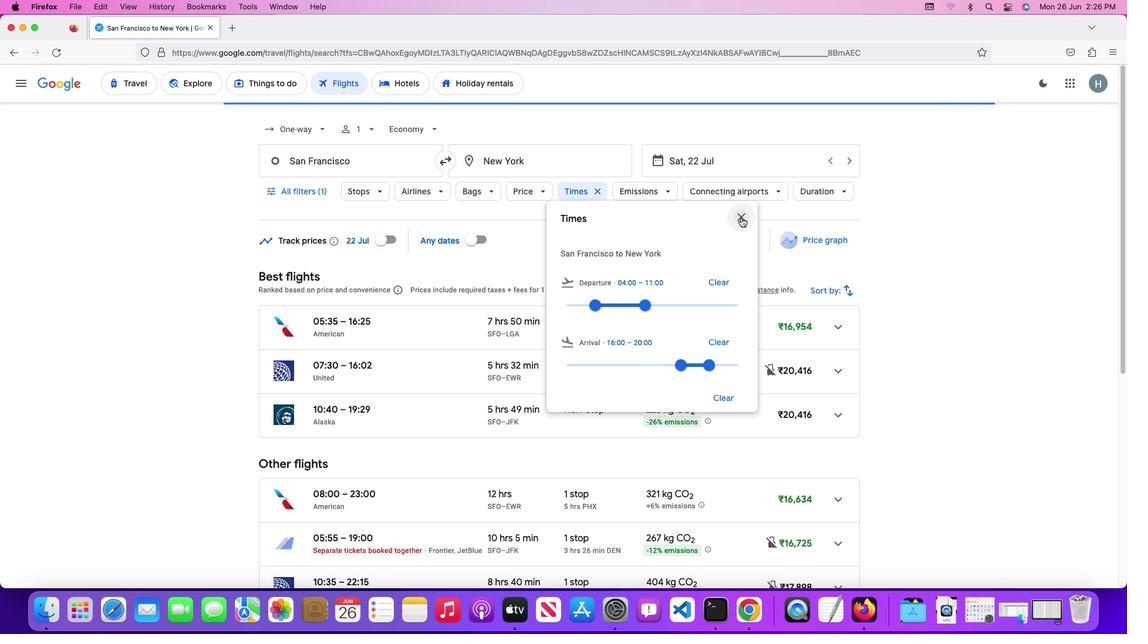 
Action: Mouse moved to (599, 257)
Screenshot: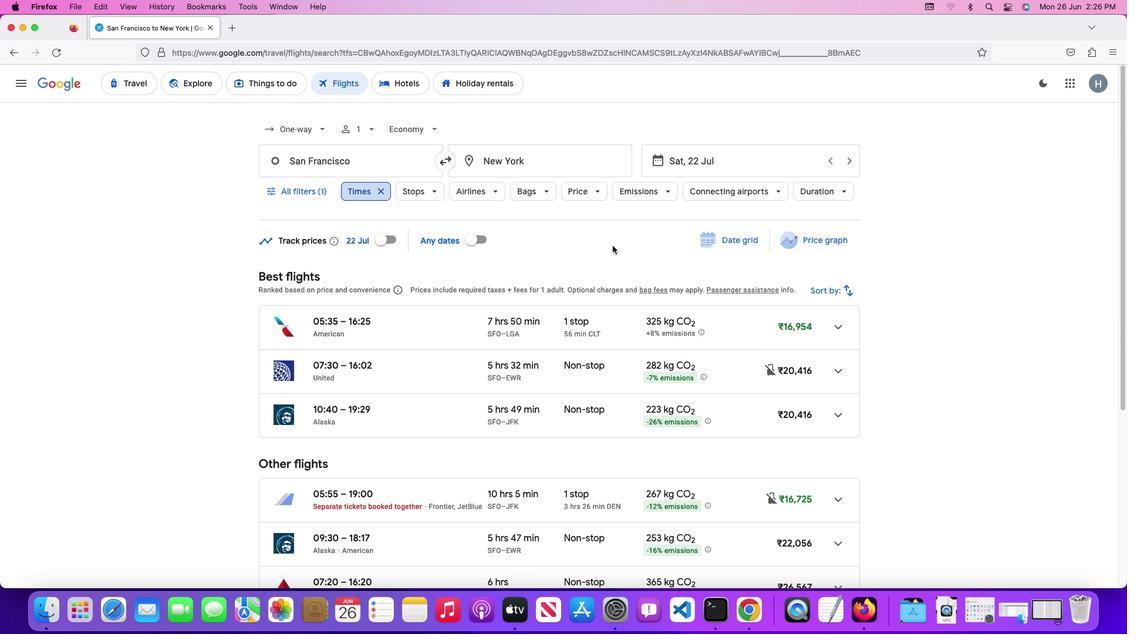 
